 Task: Log work in the project ZestTech for the issue 'Create a new online platform for online music production courses with advanced audio editing and mixing features' spent time as '1w 2d 14h 51m' and remaining time as '1w 4d 22h 44m' and move to top of backlog. Now add the issue to the epic 'Configuration Management Implementation'.
Action: Mouse moved to (243, 69)
Screenshot: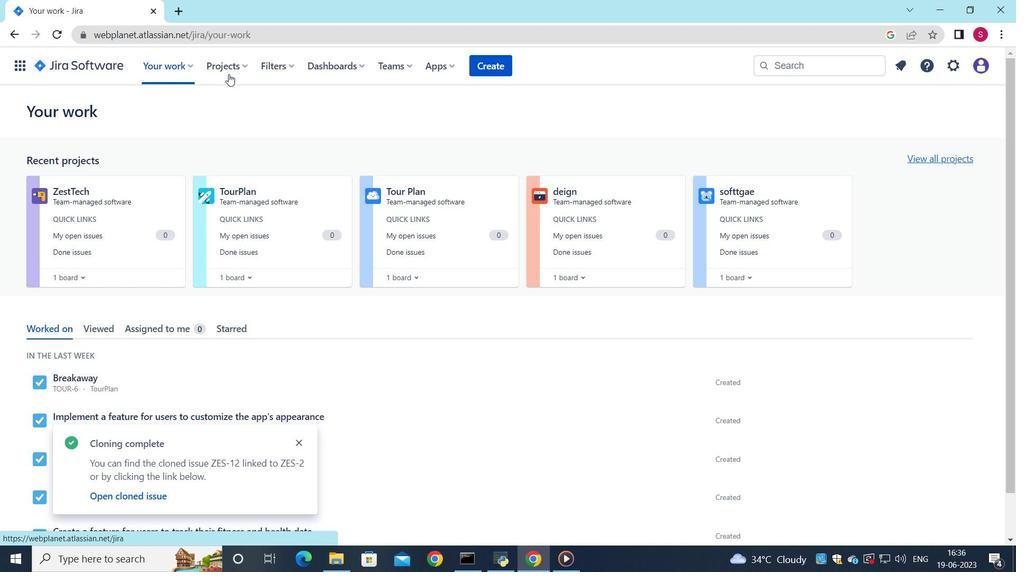 
Action: Mouse pressed left at (243, 69)
Screenshot: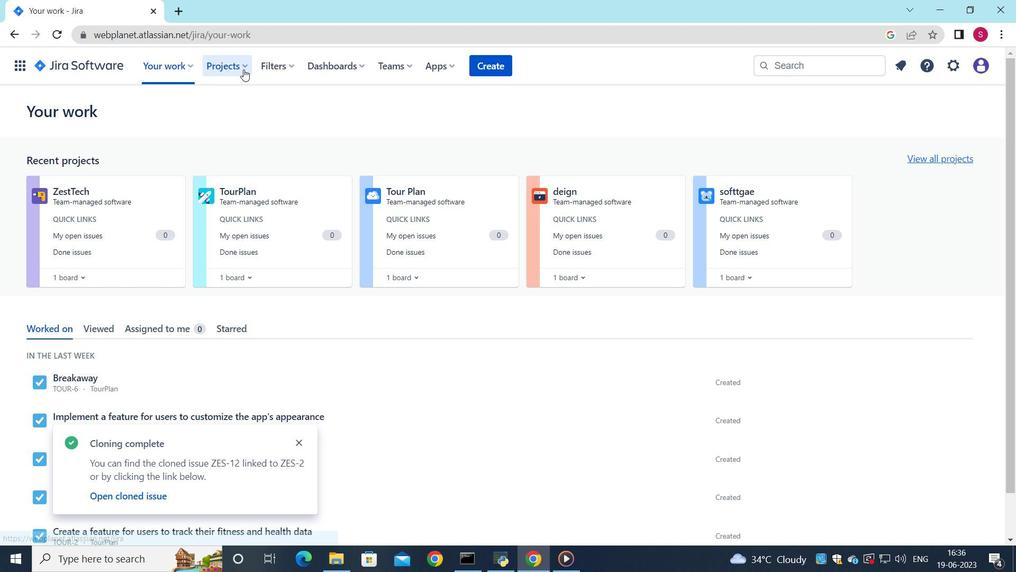 
Action: Mouse moved to (240, 115)
Screenshot: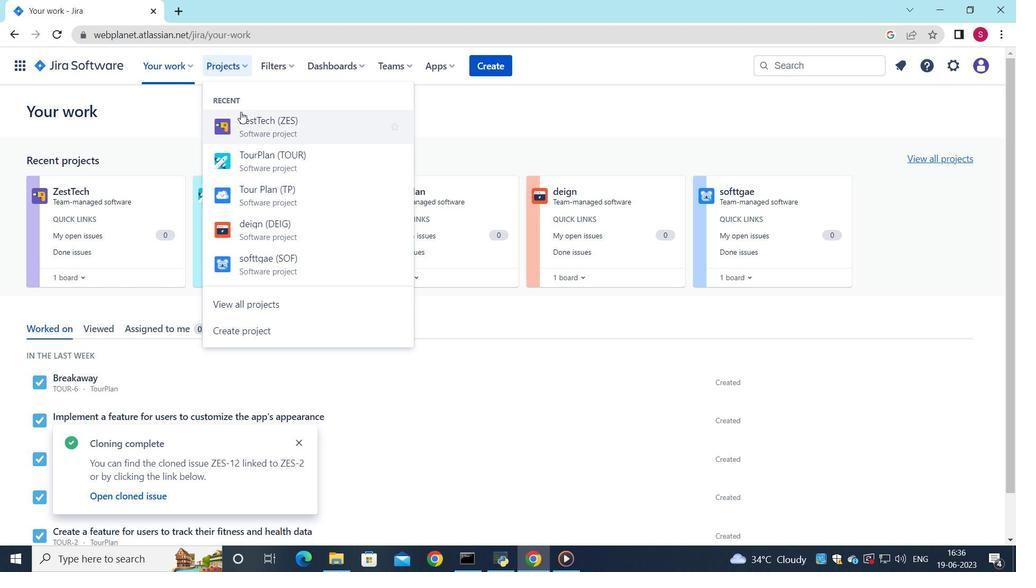 
Action: Mouse pressed left at (240, 115)
Screenshot: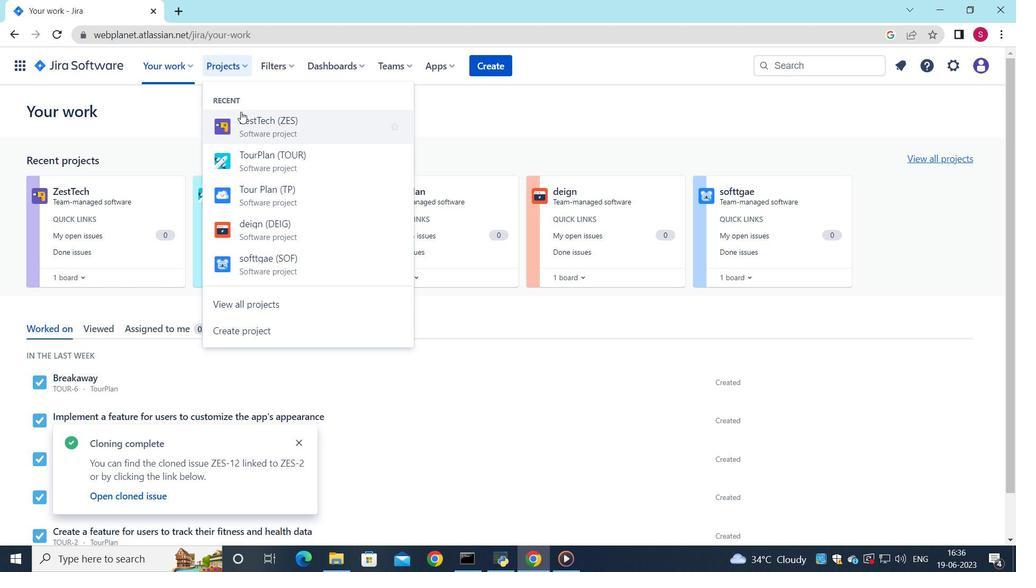 
Action: Mouse moved to (114, 198)
Screenshot: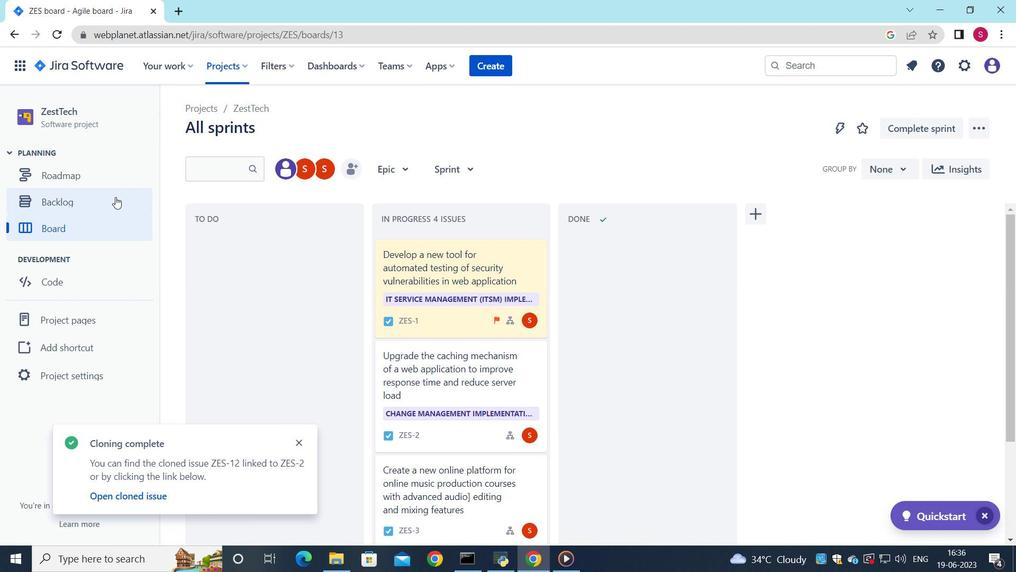 
Action: Mouse pressed left at (114, 198)
Screenshot: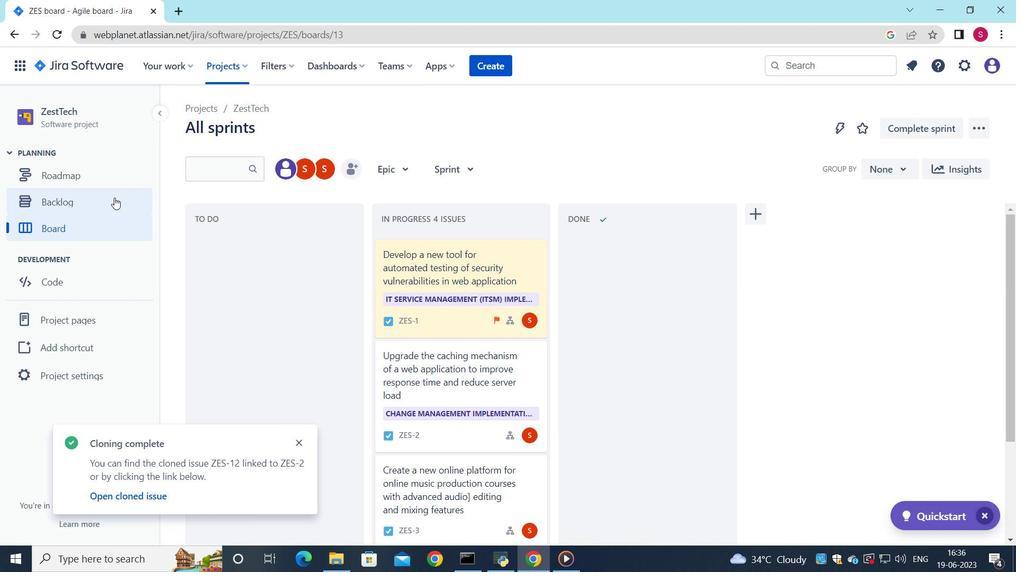 
Action: Mouse moved to (683, 367)
Screenshot: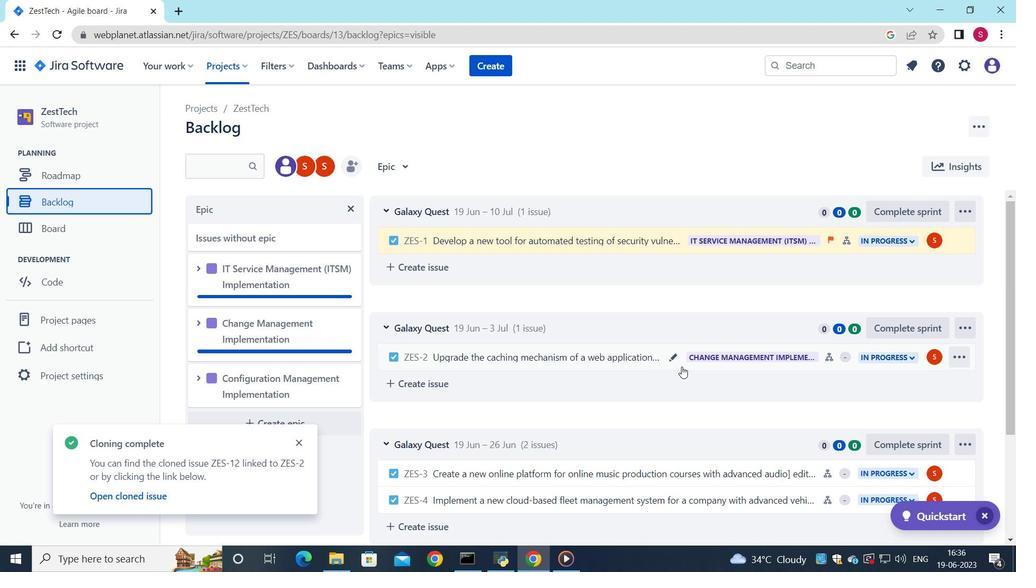 
Action: Mouse scrolled (683, 366) with delta (0, 0)
Screenshot: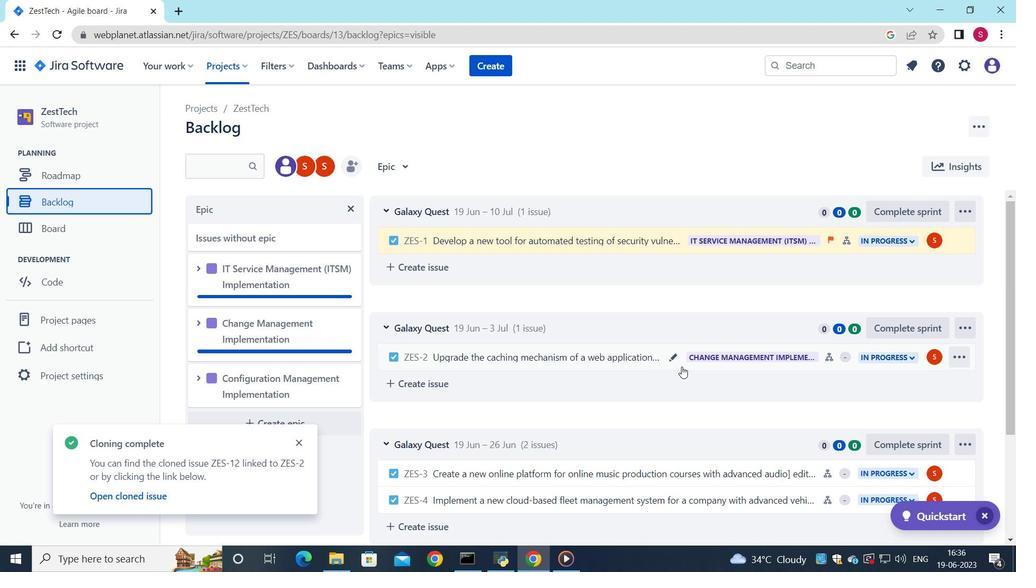 
Action: Mouse moved to (831, 406)
Screenshot: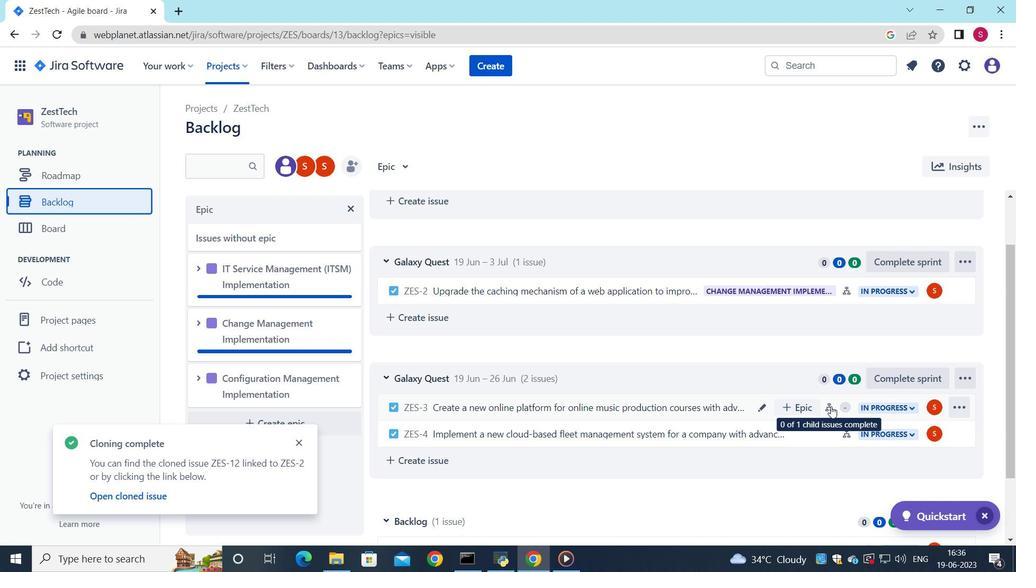 
Action: Mouse pressed left at (831, 406)
Screenshot: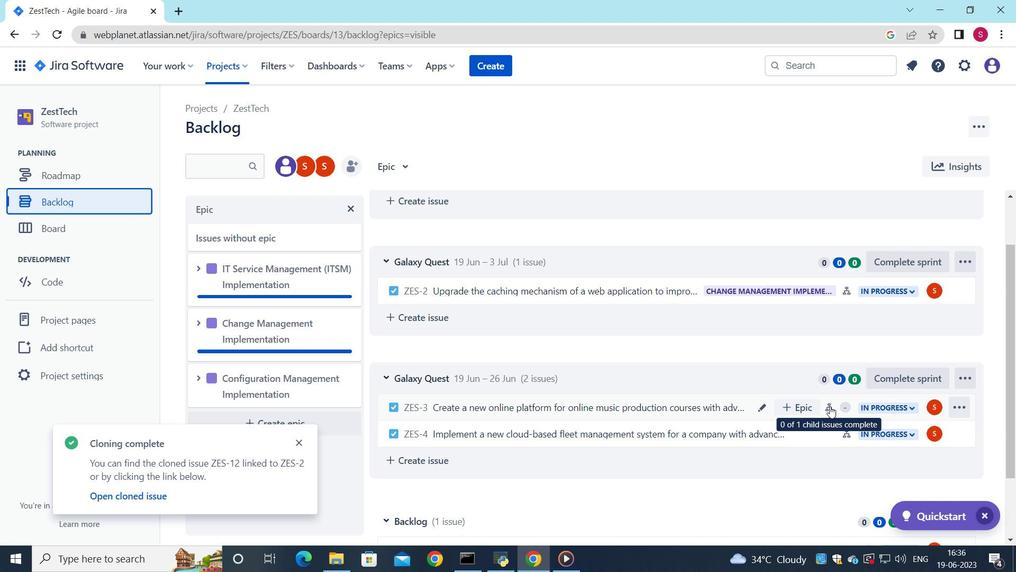 
Action: Mouse moved to (951, 209)
Screenshot: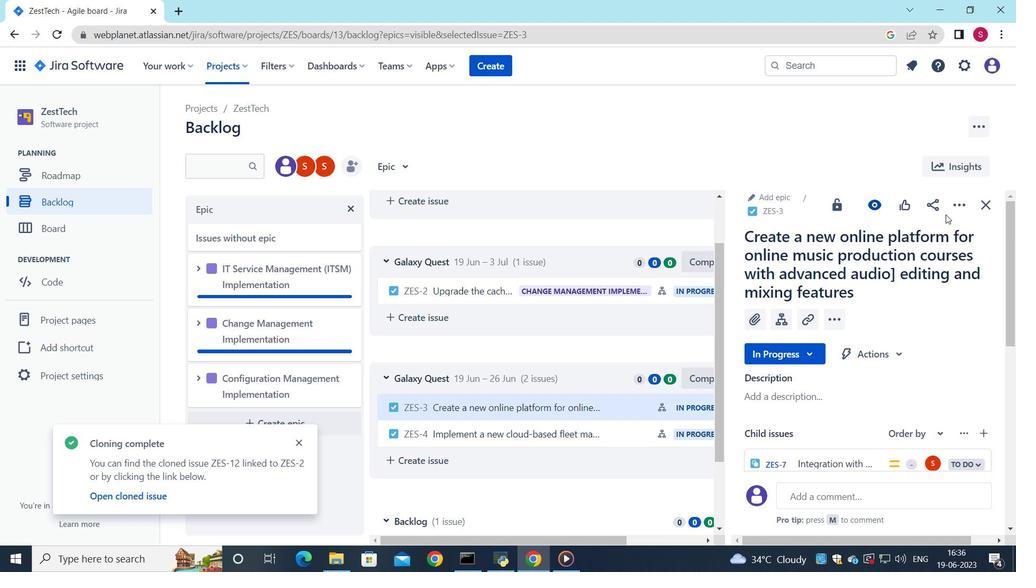
Action: Mouse pressed left at (951, 209)
Screenshot: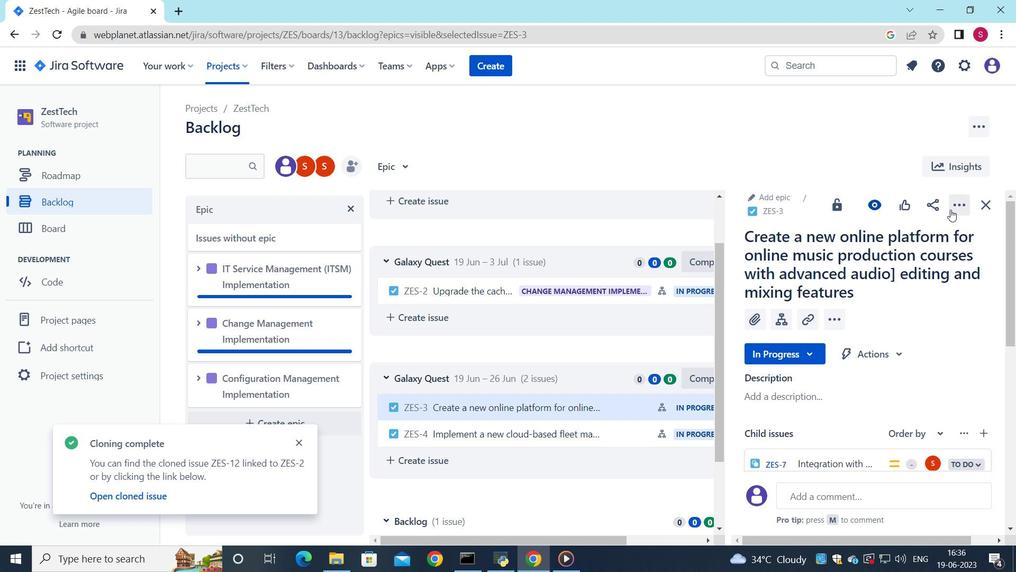 
Action: Mouse moved to (882, 66)
Screenshot: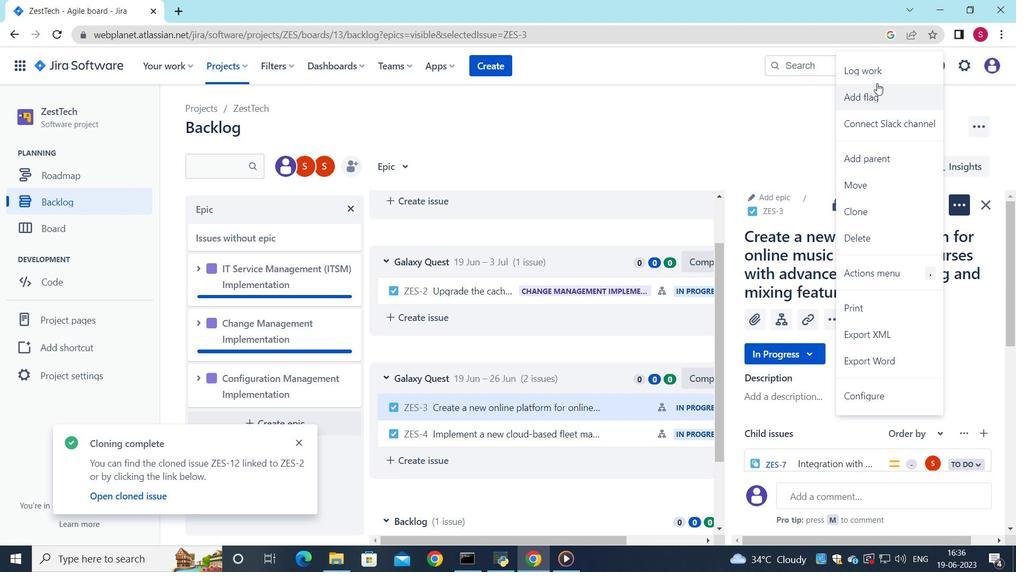 
Action: Mouse pressed left at (882, 66)
Screenshot: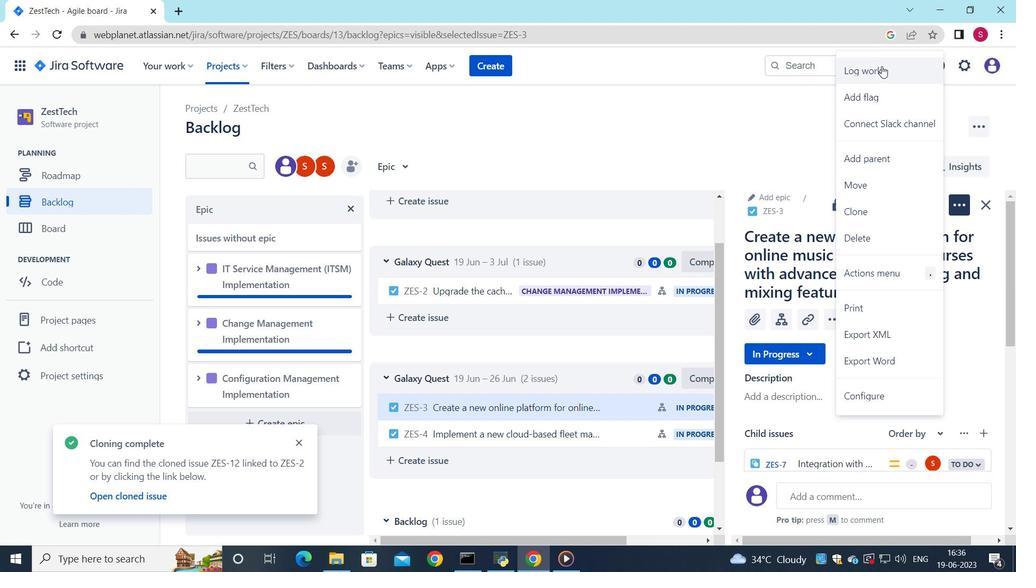 
Action: Mouse moved to (462, 209)
Screenshot: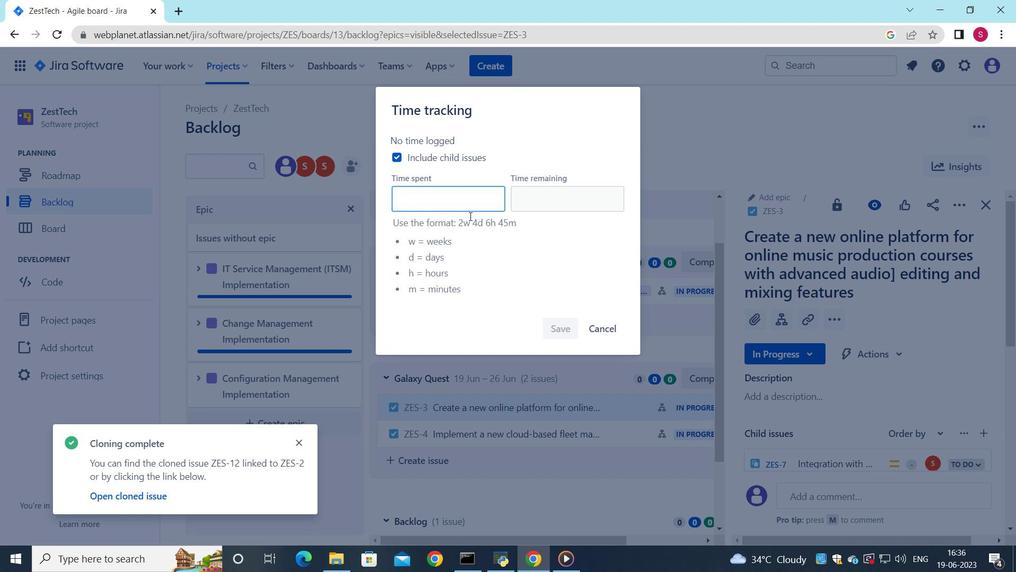 
Action: Key pressed 1w<Key.space>2d<Key.space>14h<Key.space>51m
Screenshot: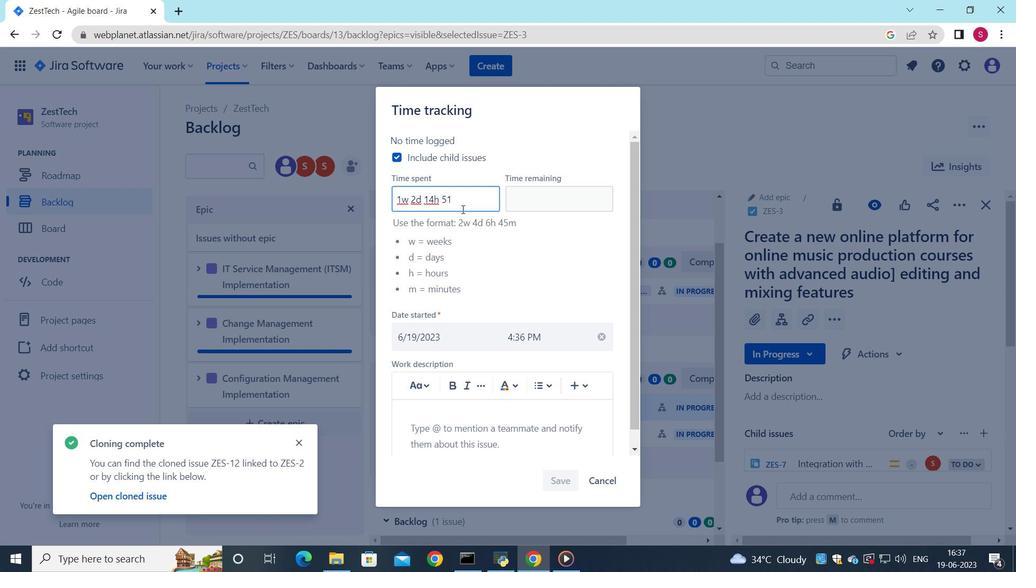 
Action: Mouse moved to (588, 201)
Screenshot: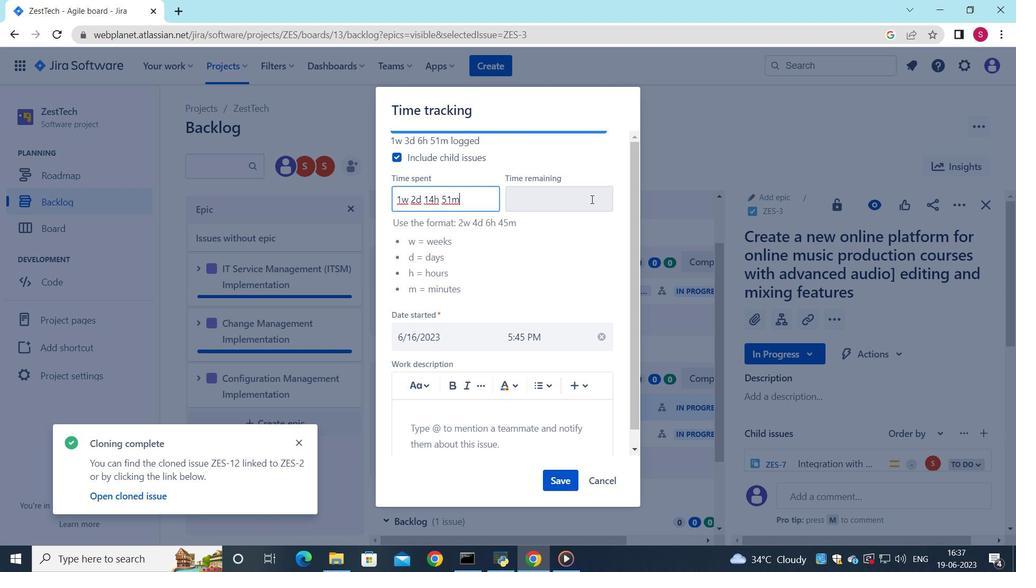 
Action: Mouse pressed left at (588, 201)
Screenshot: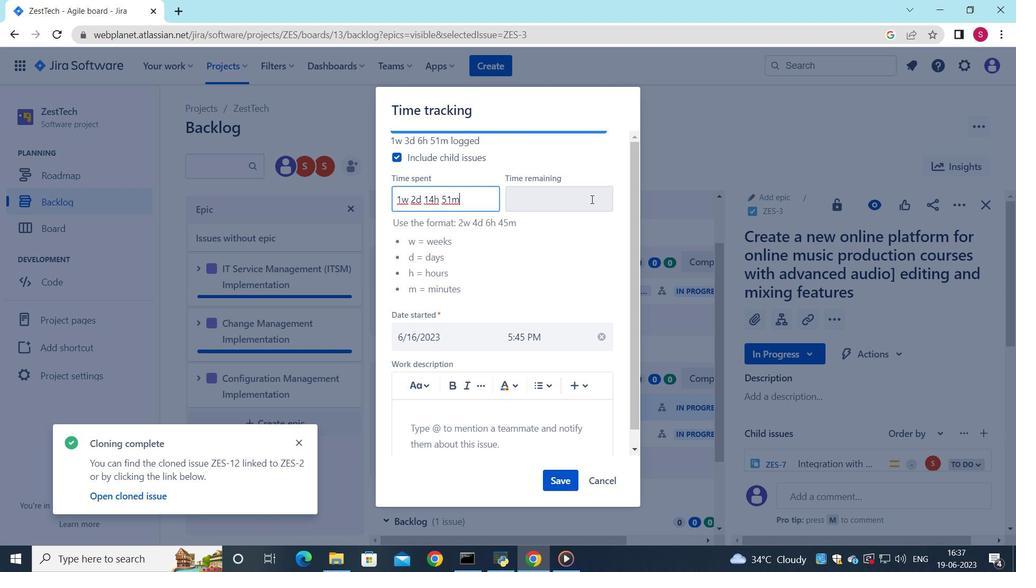 
Action: Key pressed 1w<Key.space>4d<Key.space>22h<Key.space>44m
Screenshot: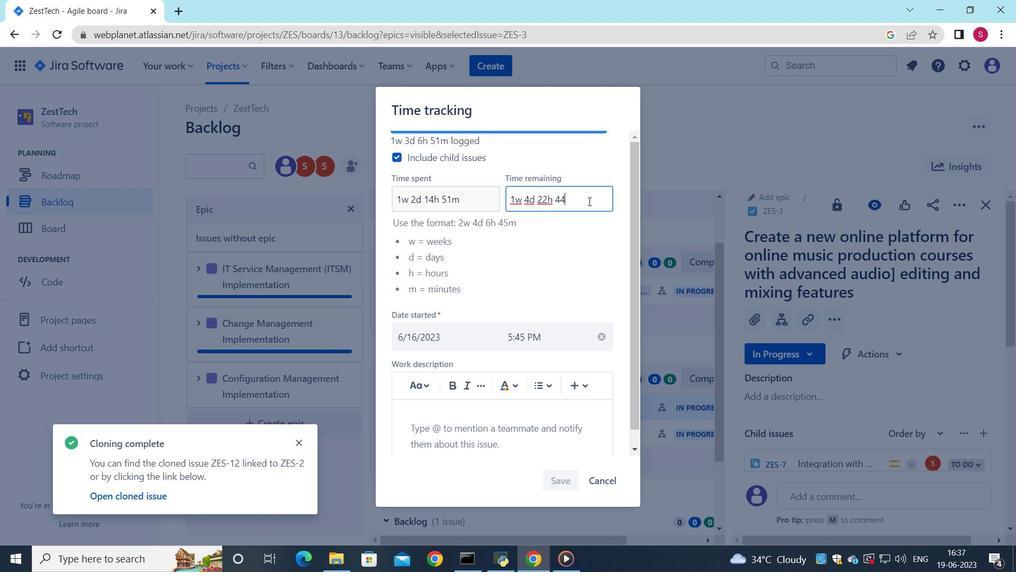 
Action: Mouse moved to (561, 482)
Screenshot: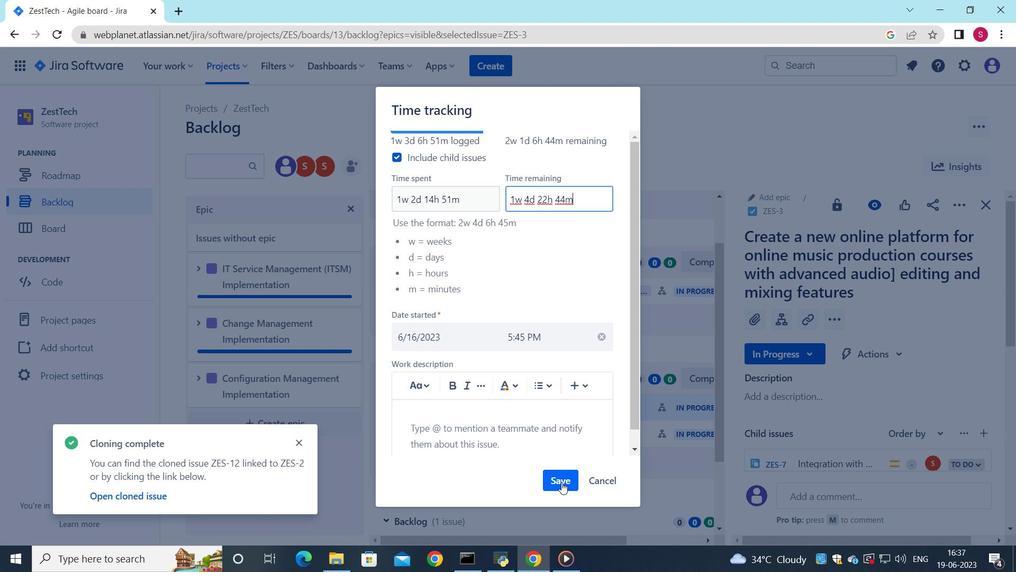 
Action: Mouse pressed left at (561, 482)
Screenshot: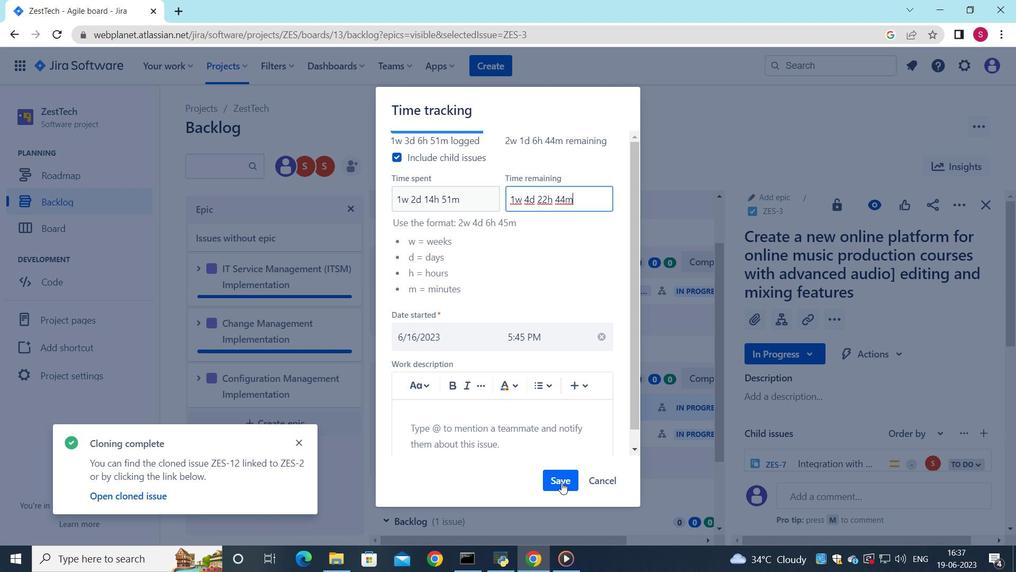 
Action: Mouse moved to (992, 201)
Screenshot: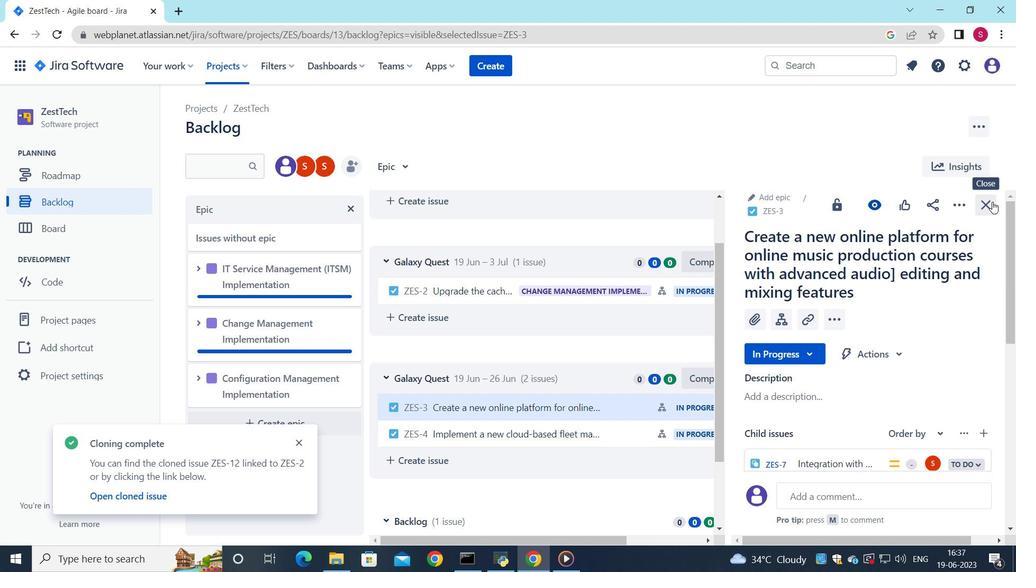 
Action: Mouse pressed left at (992, 201)
Screenshot: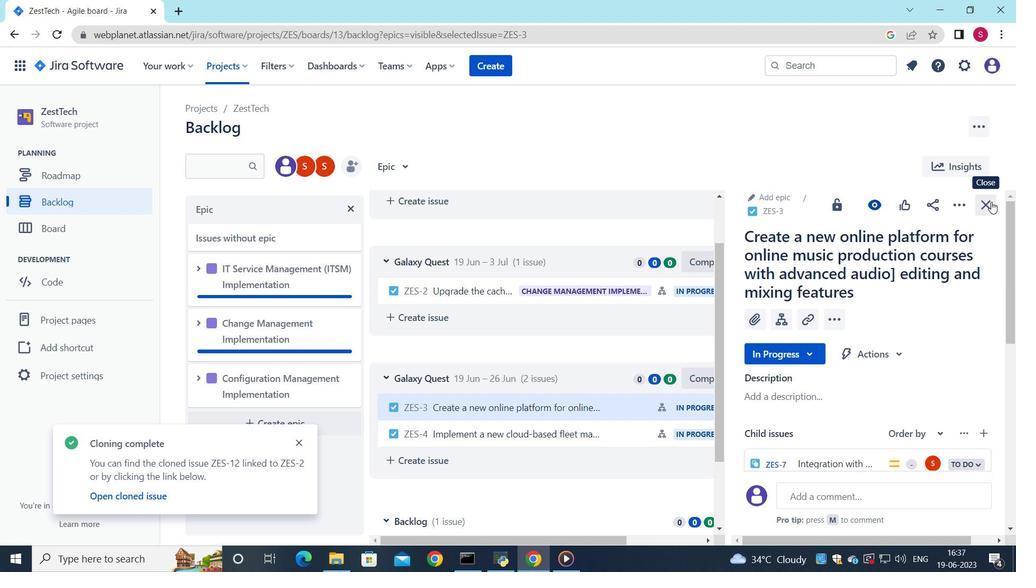 
Action: Mouse moved to (956, 401)
Screenshot: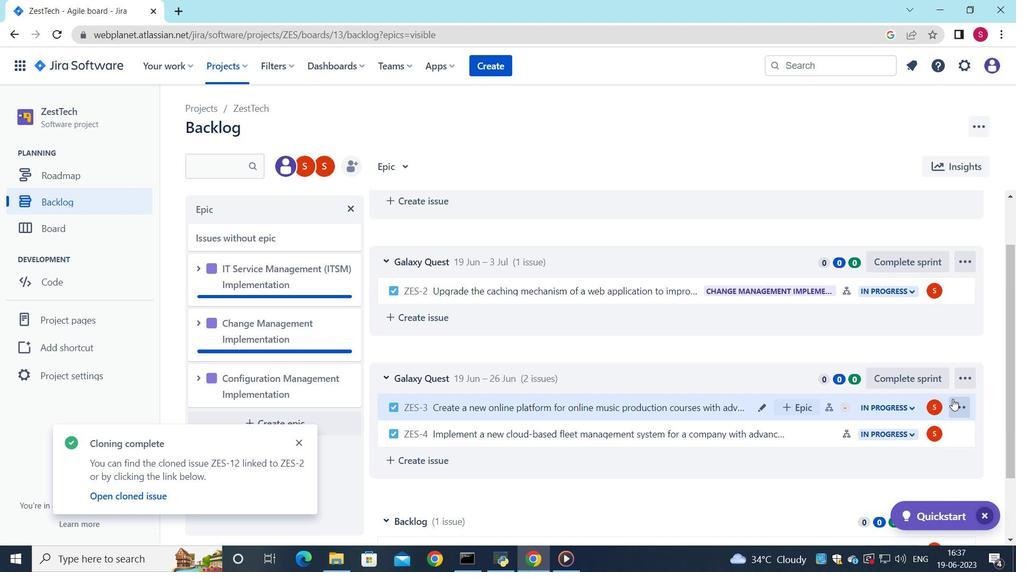 
Action: Mouse pressed left at (956, 401)
Screenshot: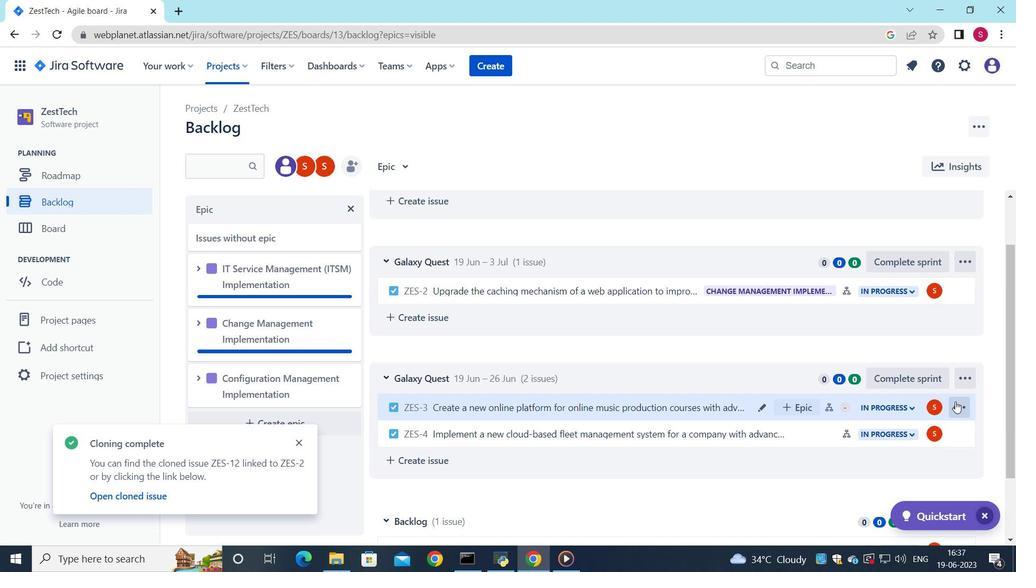 
Action: Mouse moved to (936, 352)
Screenshot: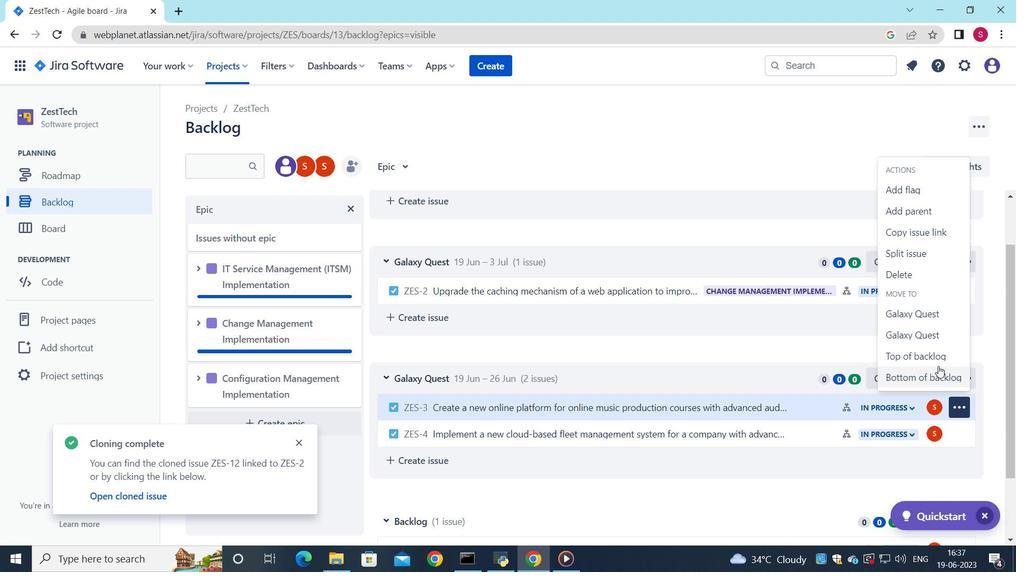 
Action: Mouse pressed left at (936, 352)
Screenshot: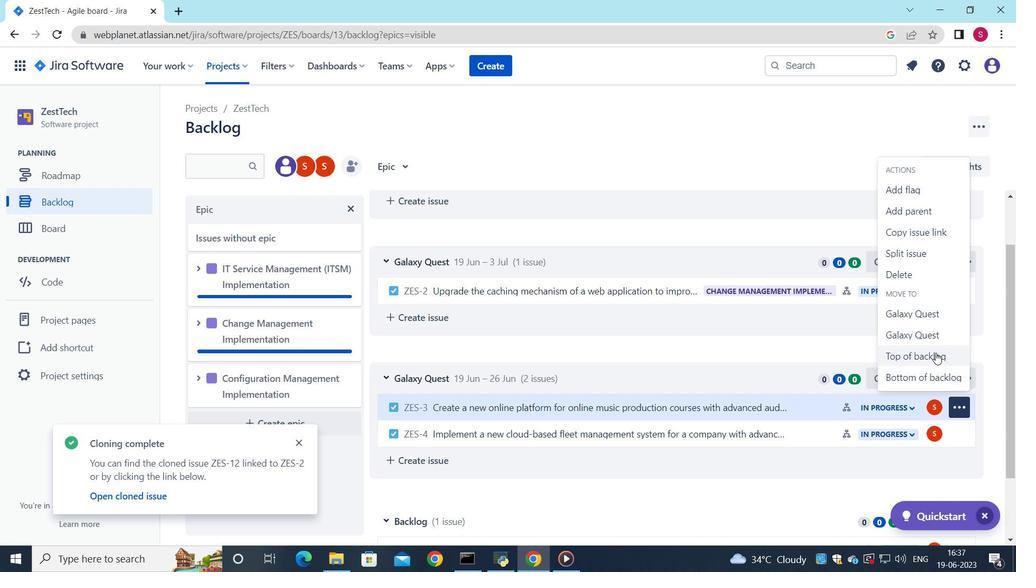 
Action: Mouse moved to (558, 206)
Screenshot: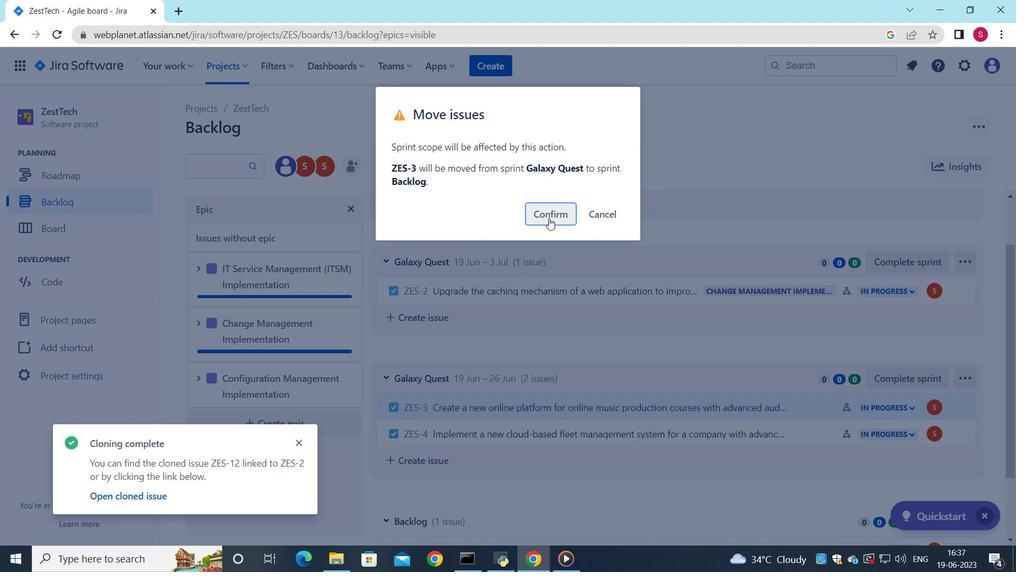 
Action: Mouse pressed left at (558, 206)
Screenshot: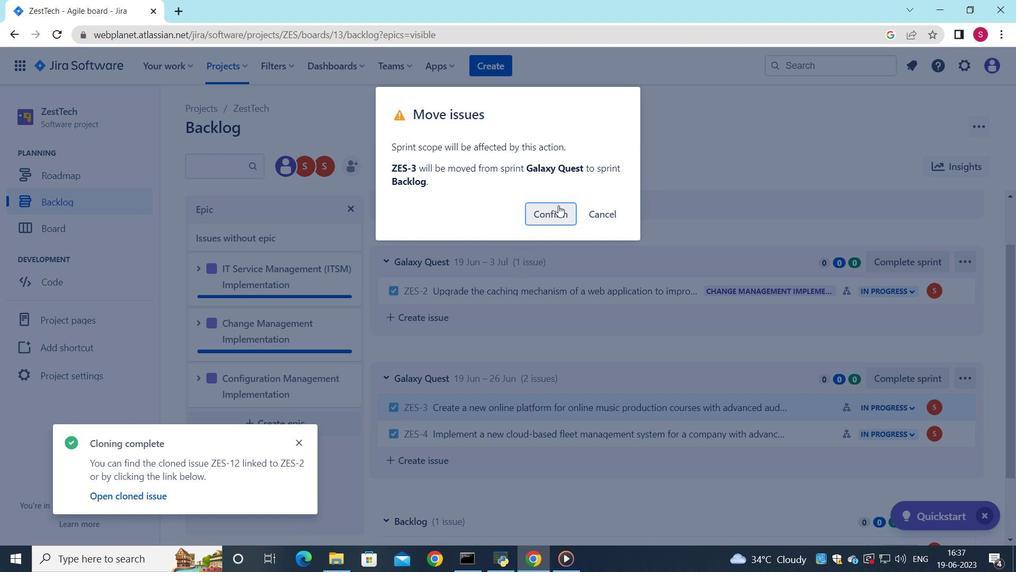 
Action: Mouse moved to (703, 440)
Screenshot: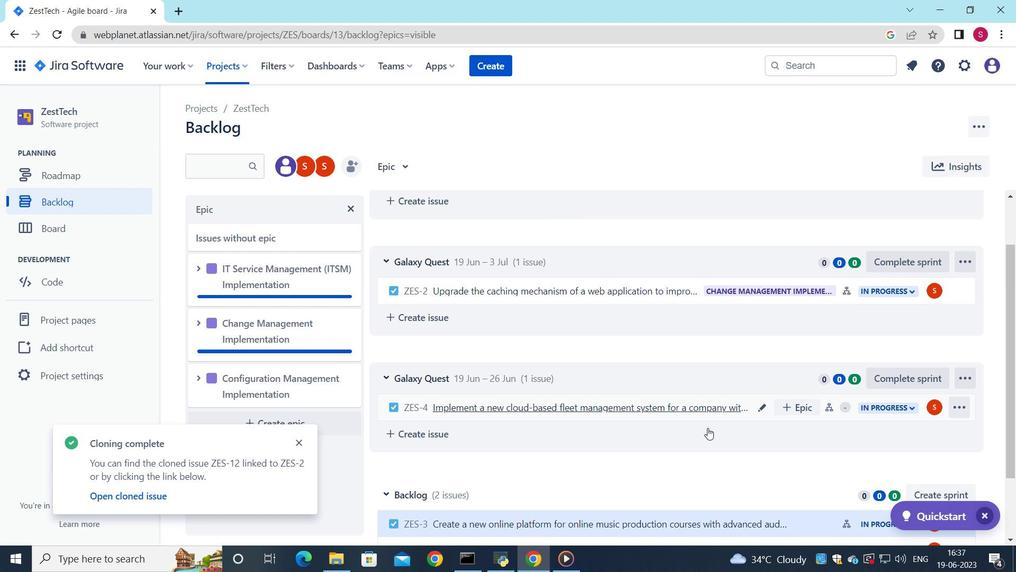 
Action: Mouse scrolled (703, 439) with delta (0, 0)
Screenshot: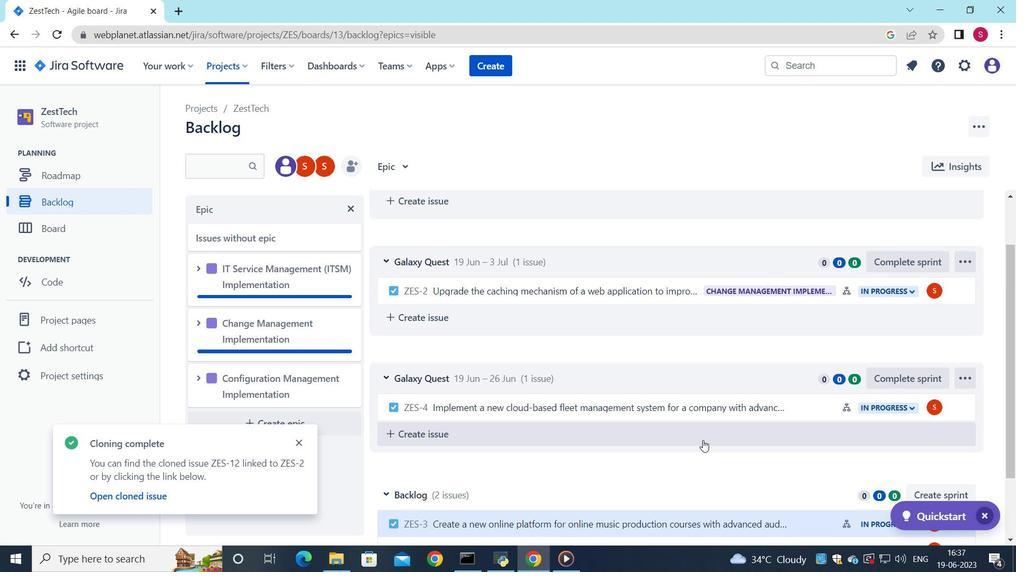 
Action: Mouse scrolled (703, 439) with delta (0, 0)
Screenshot: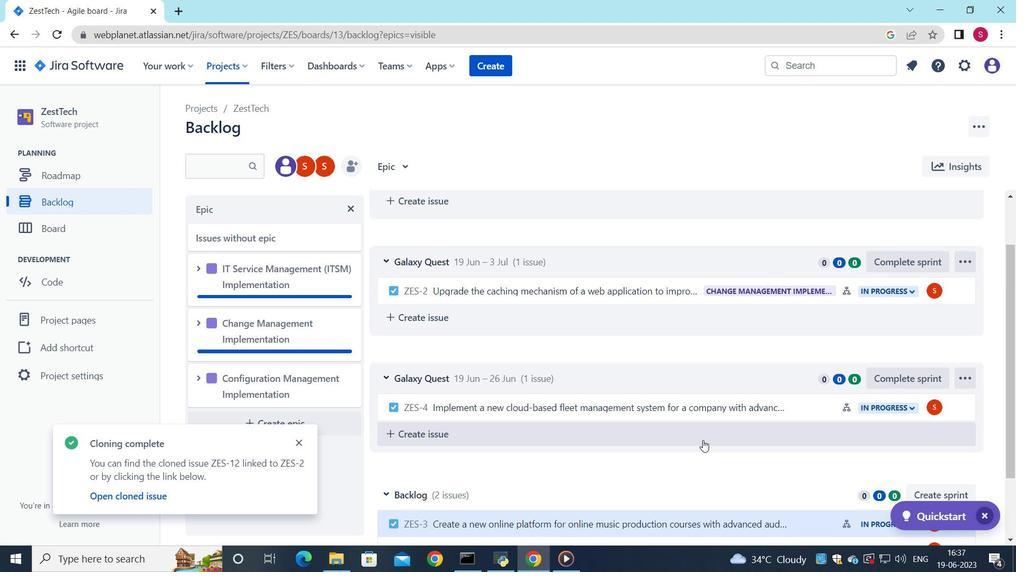
Action: Mouse moved to (804, 436)
Screenshot: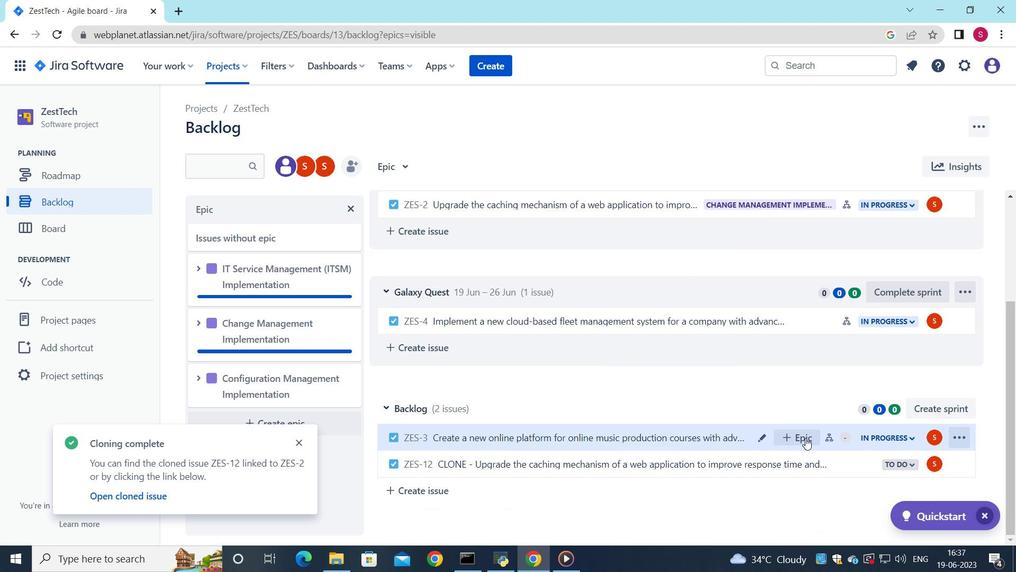 
Action: Mouse pressed left at (804, 436)
Screenshot: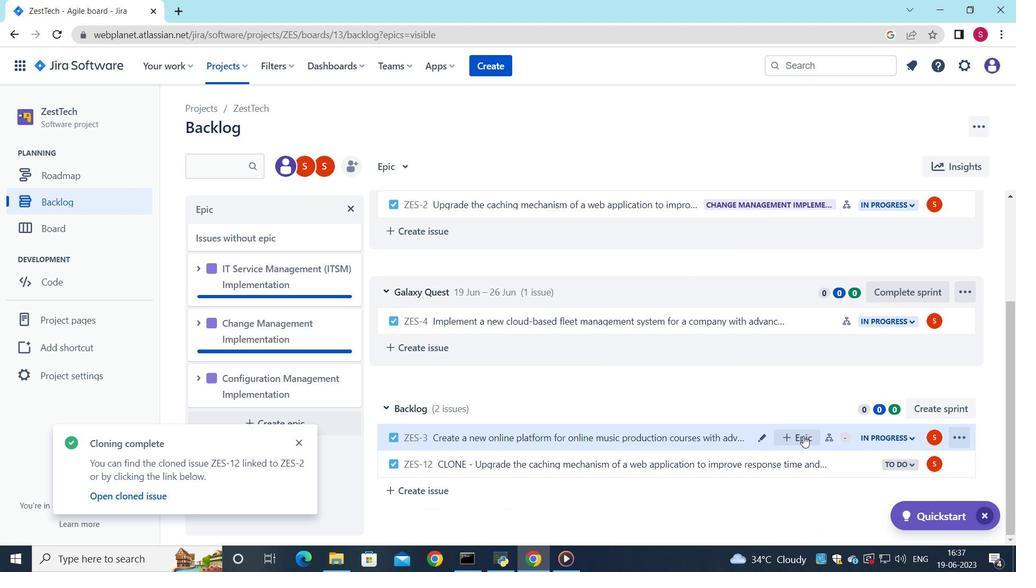 
Action: Mouse moved to (860, 532)
Screenshot: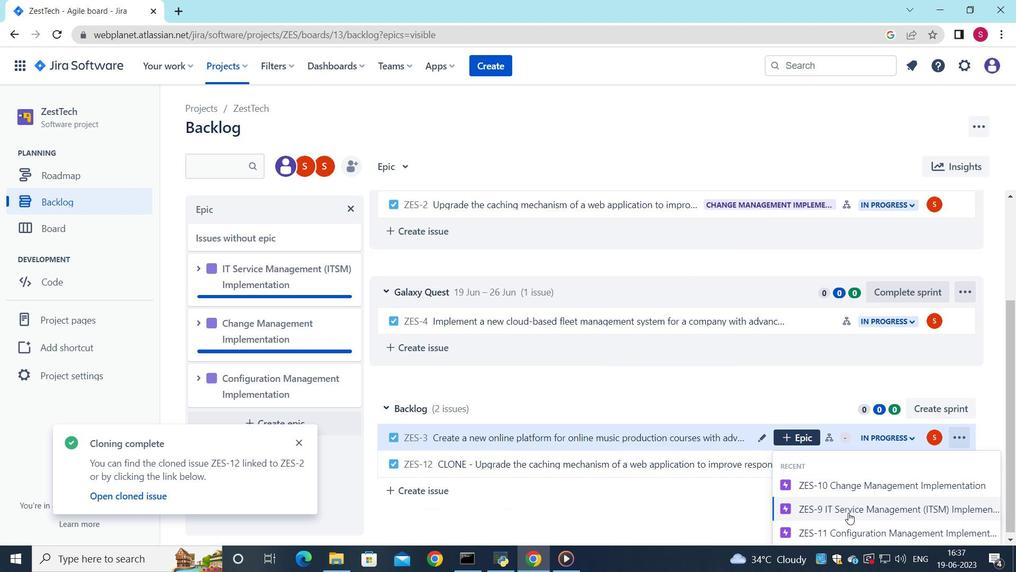 
Action: Mouse pressed left at (860, 532)
Screenshot: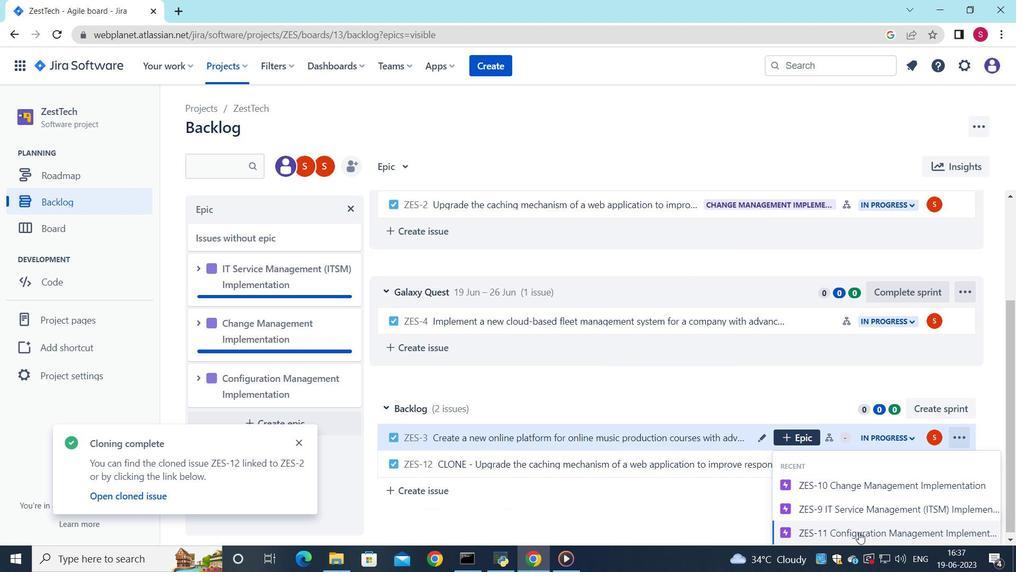 
Action: Mouse moved to (816, 452)
Screenshot: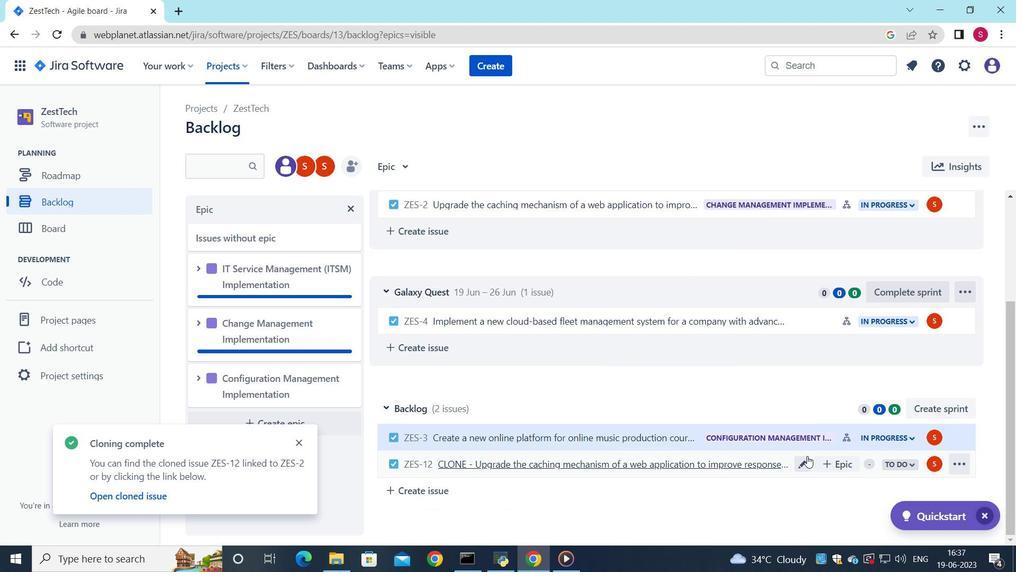 
